 Task: Create Workspace Commercial Mortgages Workspace description Manage and update customer contact lists. Workspace type Other
Action: Mouse moved to (398, 82)
Screenshot: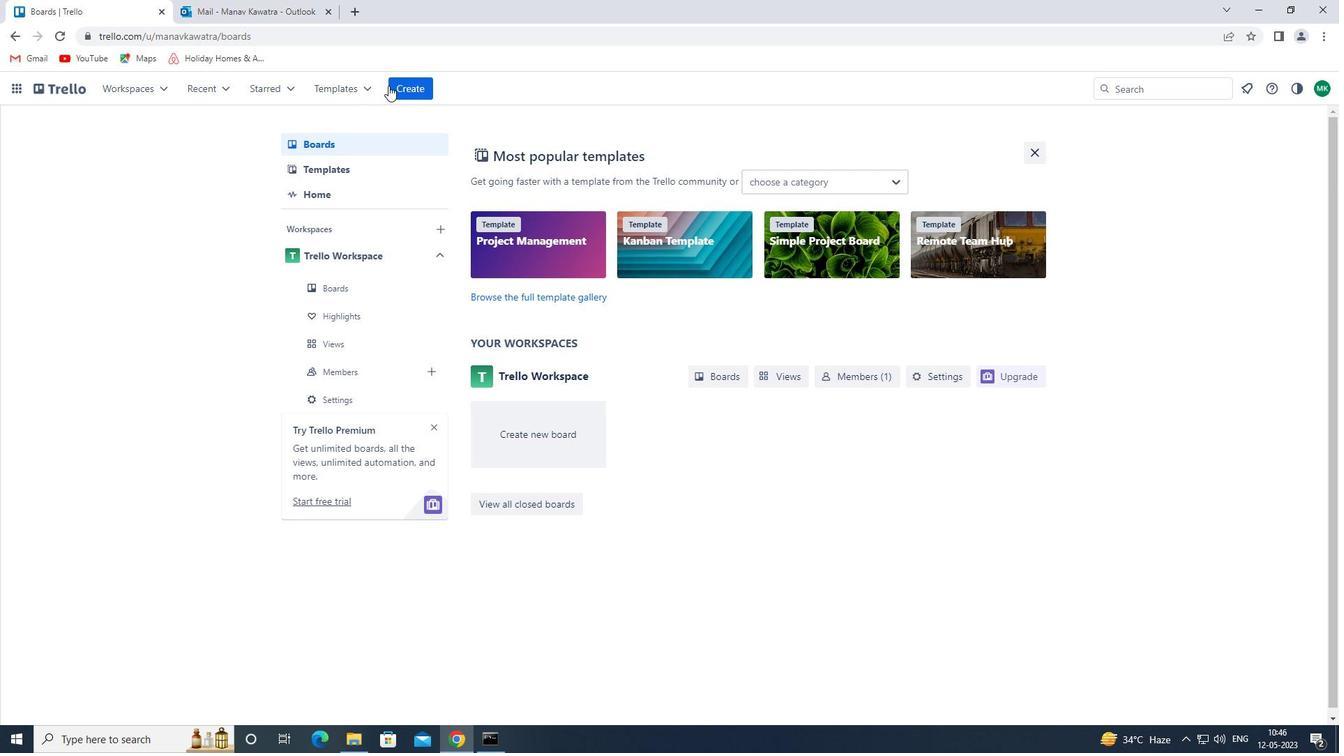 
Action: Mouse pressed left at (398, 82)
Screenshot: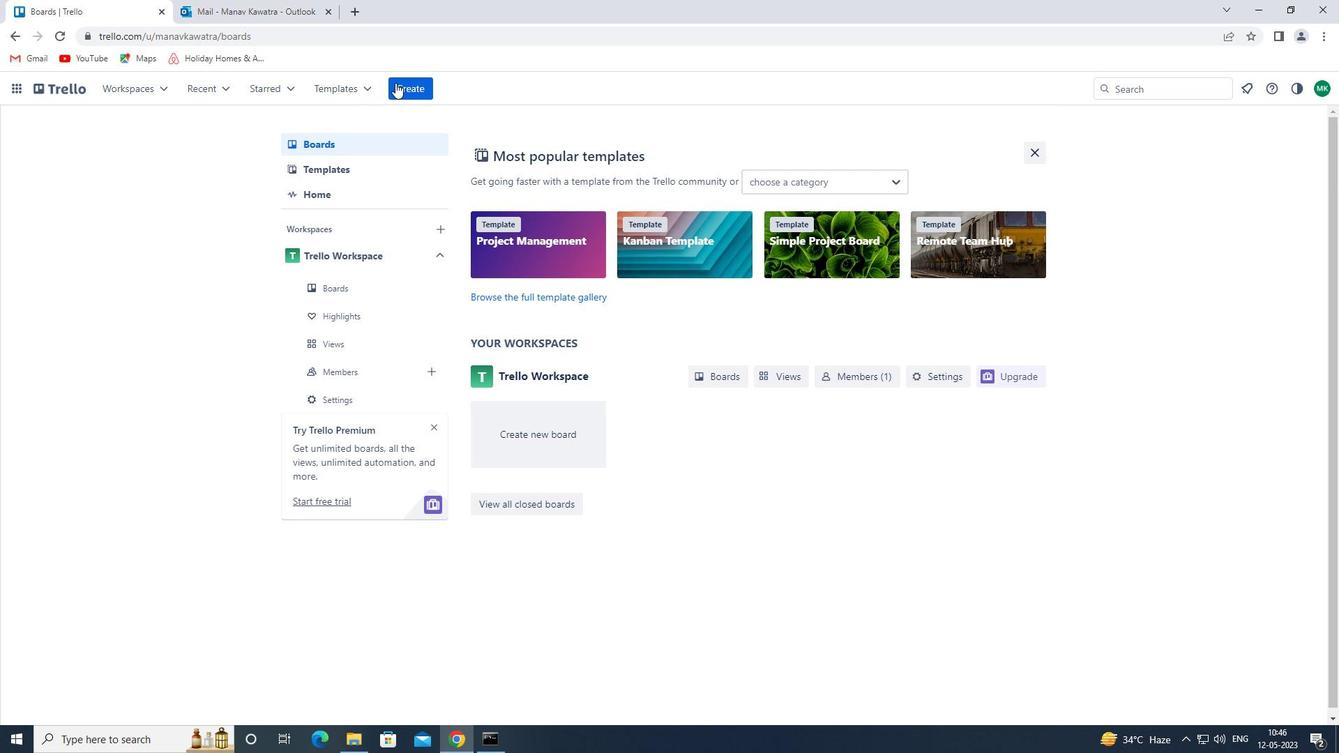 
Action: Mouse moved to (438, 230)
Screenshot: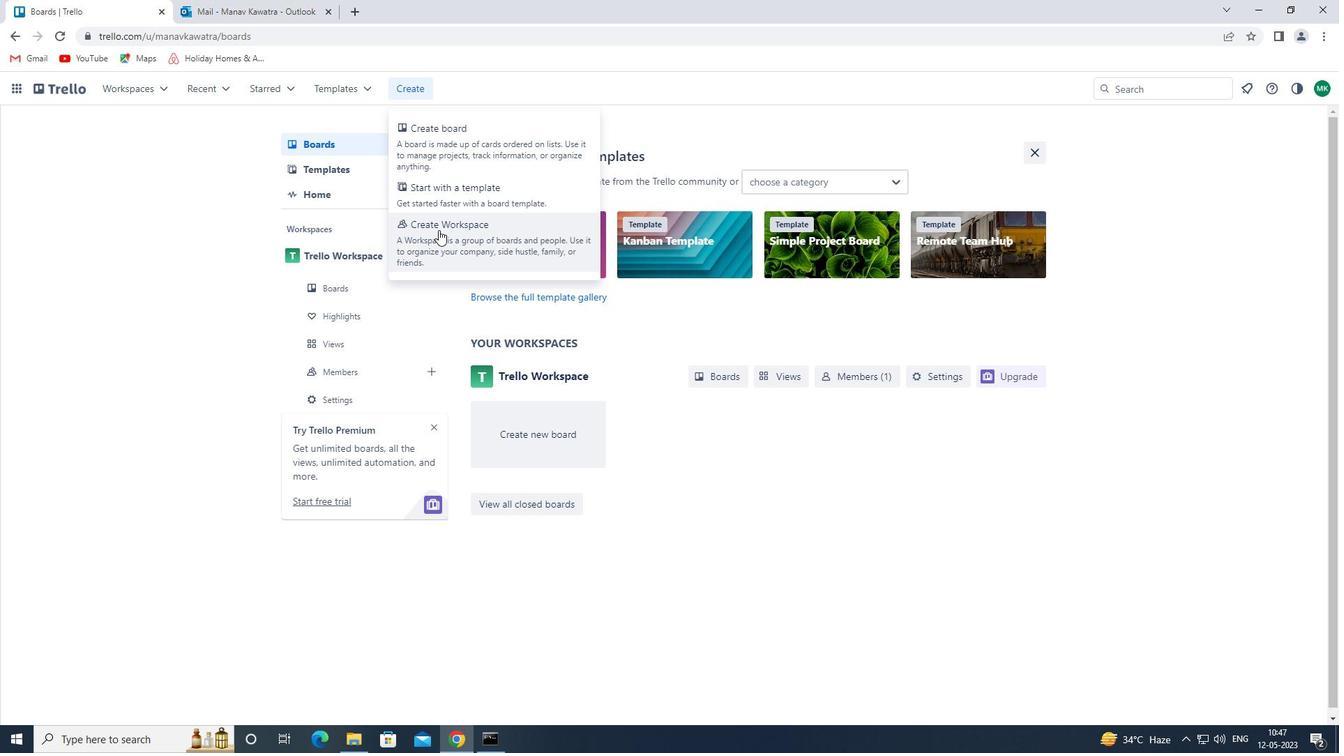 
Action: Mouse pressed left at (438, 230)
Screenshot: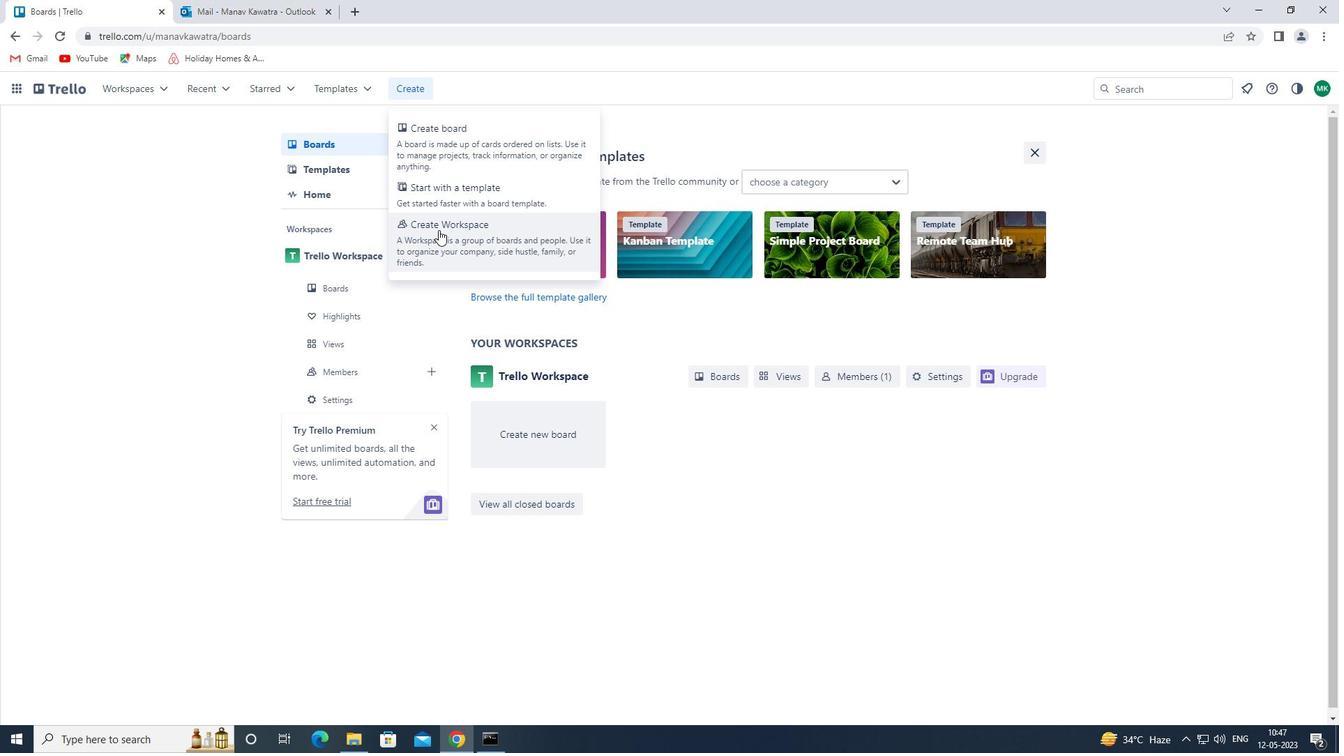 
Action: Mouse moved to (374, 264)
Screenshot: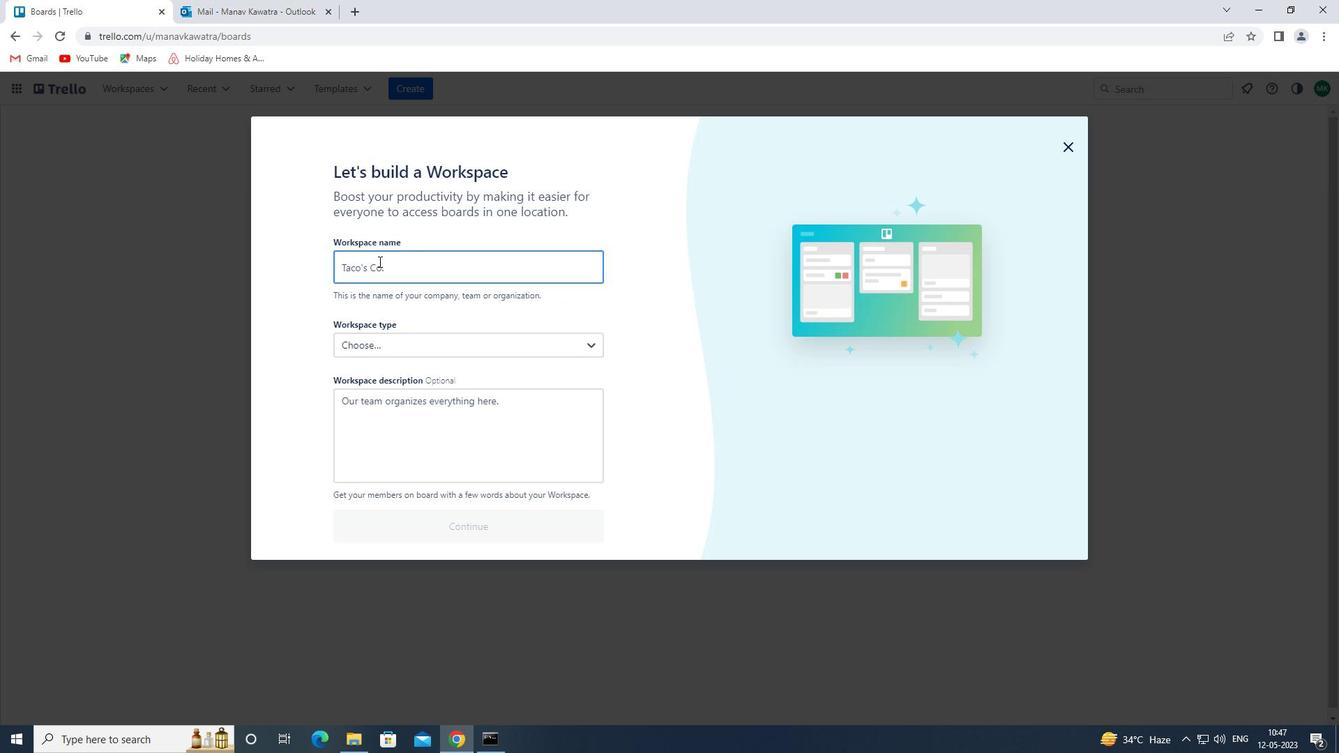 
Action: Mouse pressed left at (374, 264)
Screenshot: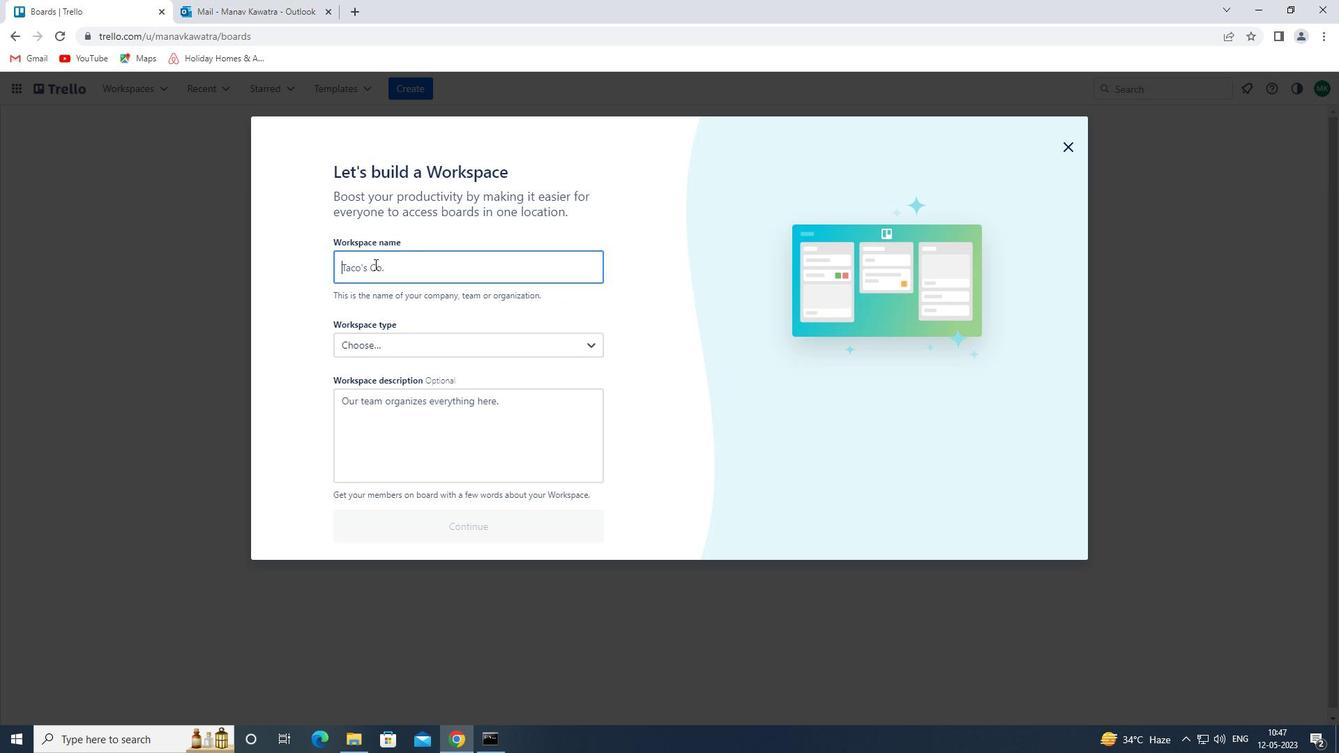
Action: Key pressed <Key.shift><Key.shift><Key.shift><Key.shift><Key.shift><Key.shift><Key.shift><Key.shift><Key.shift><Key.shift><Key.shift><Key.shift><Key.shift><Key.shift><Key.shift><Key.shift><Key.shift>COMMERCIAL<Key.space><Key.shift>MORTGAGES
Screenshot: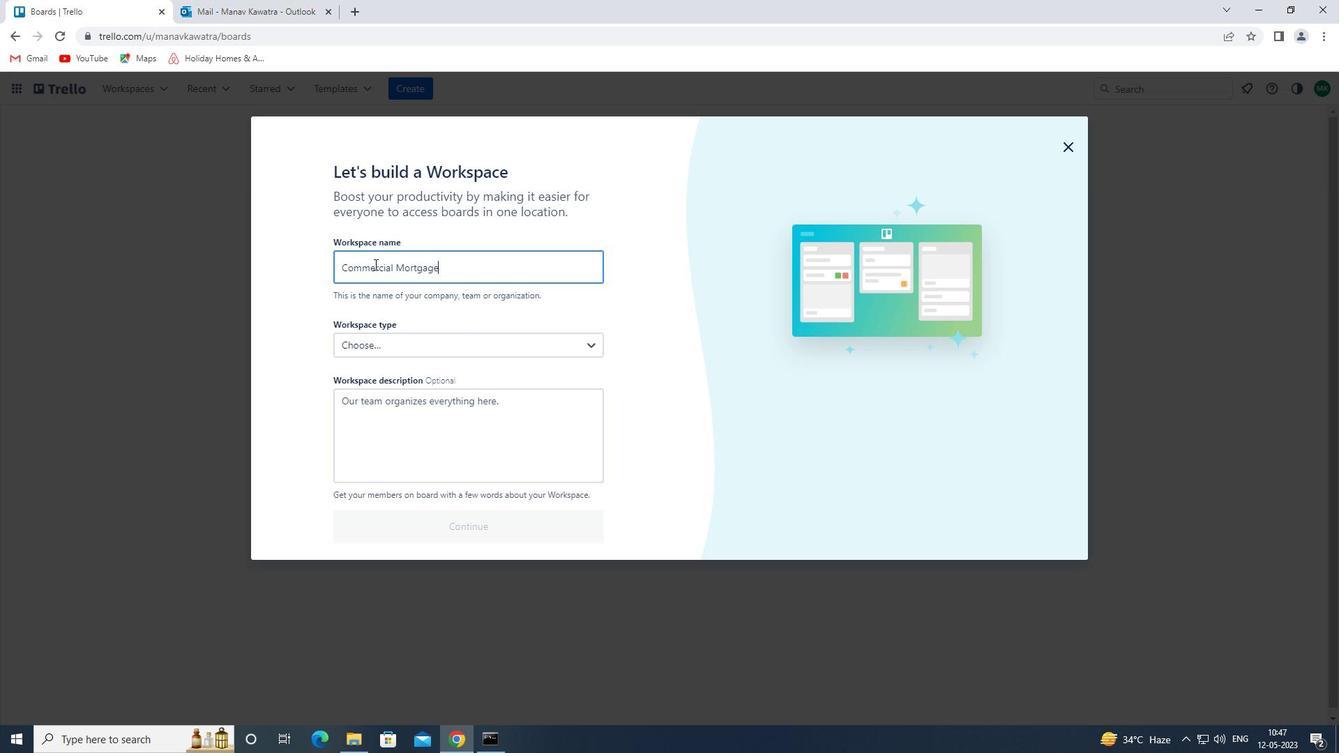 
Action: Mouse moved to (392, 429)
Screenshot: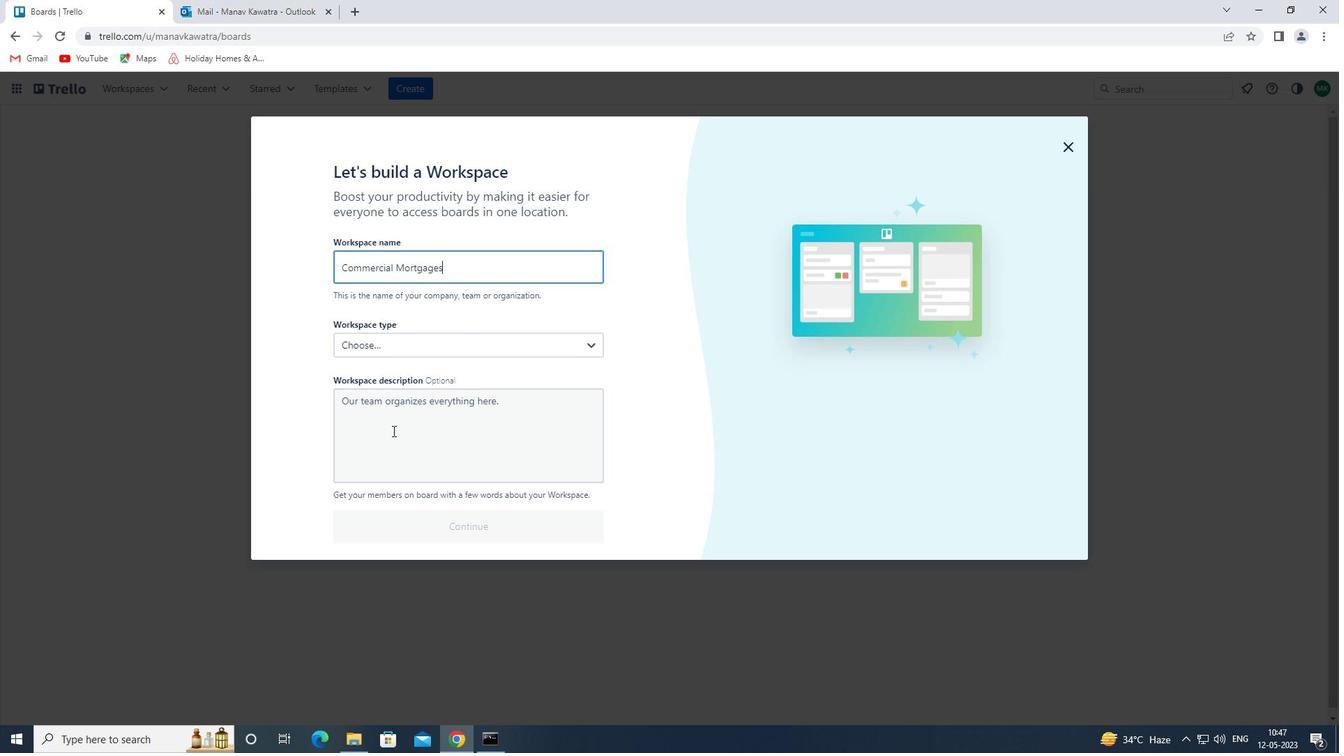 
Action: Mouse pressed left at (392, 429)
Screenshot: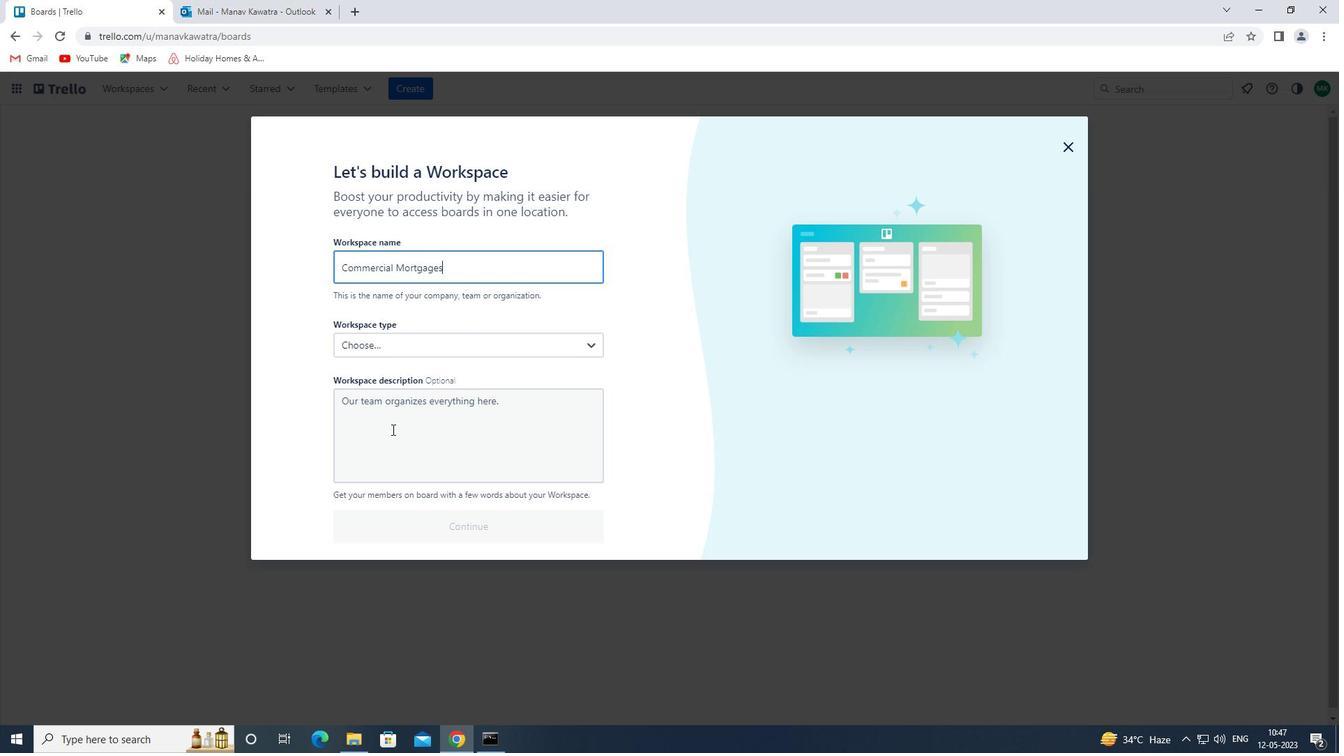 
Action: Mouse moved to (392, 429)
Screenshot: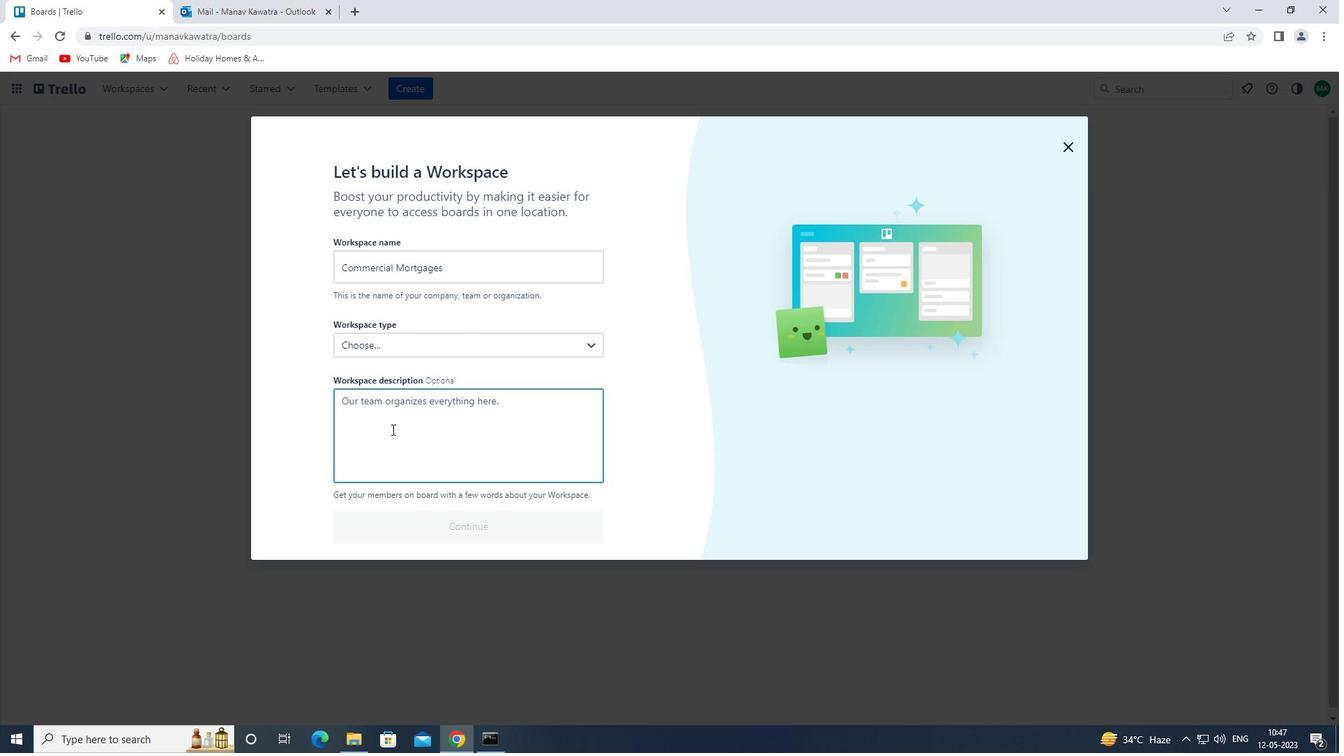 
Action: Key pressed <Key.shift><Key.shift>MANAGE<Key.space>AND<Key.space>UPDATE<Key.space>CUSTOMER-CONTACT<Key.space>LISTS
Screenshot: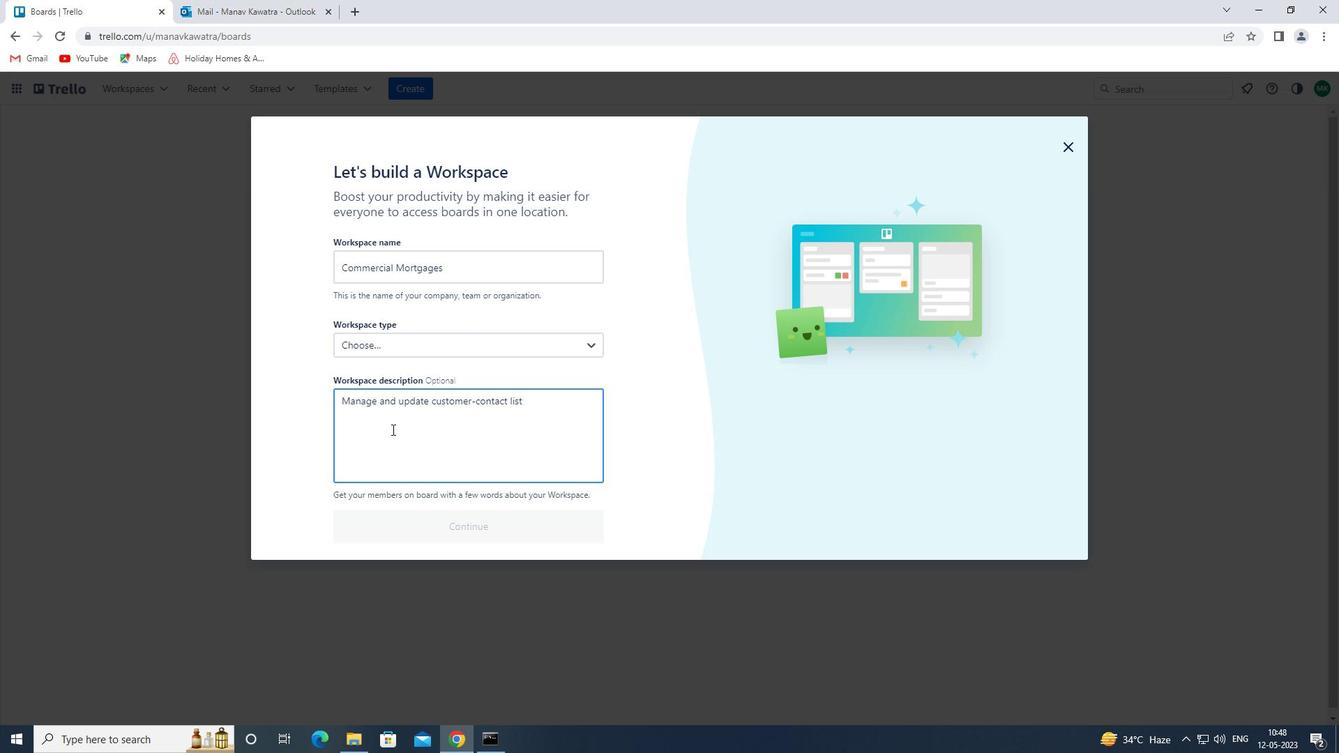 
Action: Mouse moved to (379, 339)
Screenshot: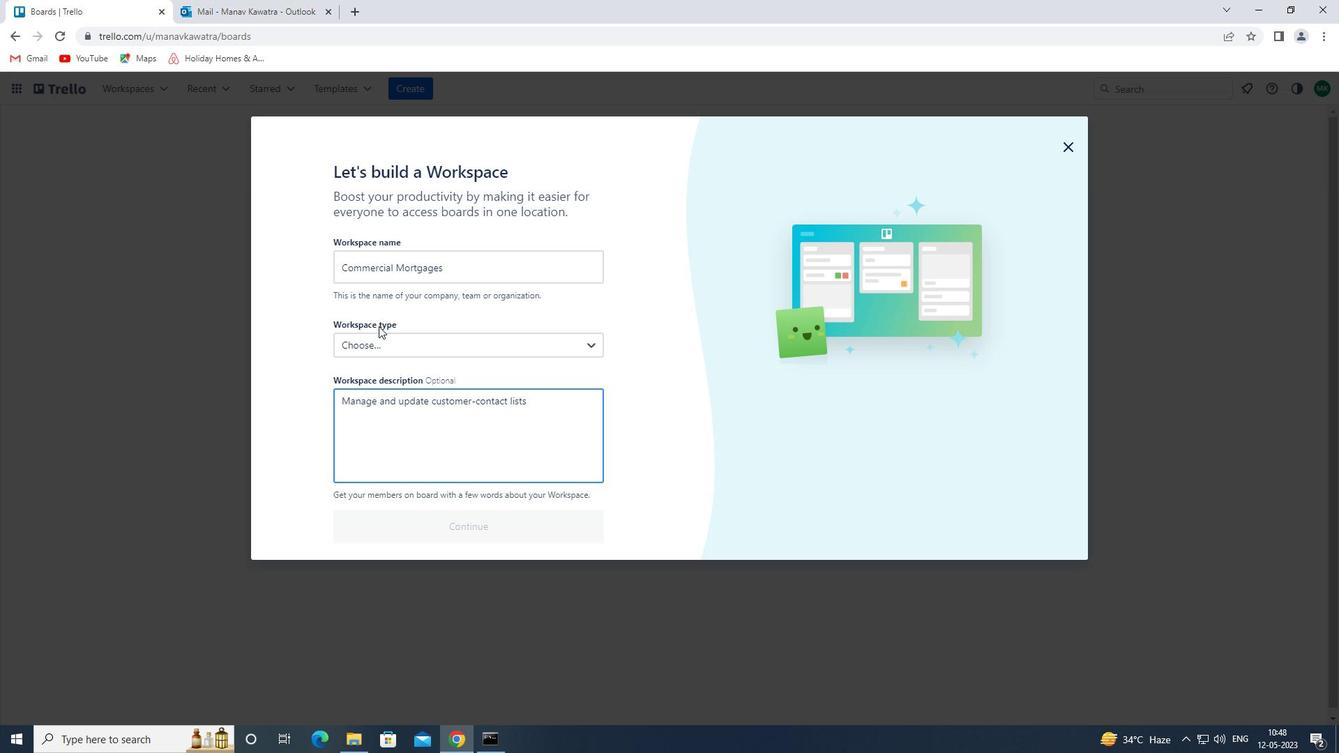 
Action: Mouse pressed left at (379, 339)
Screenshot: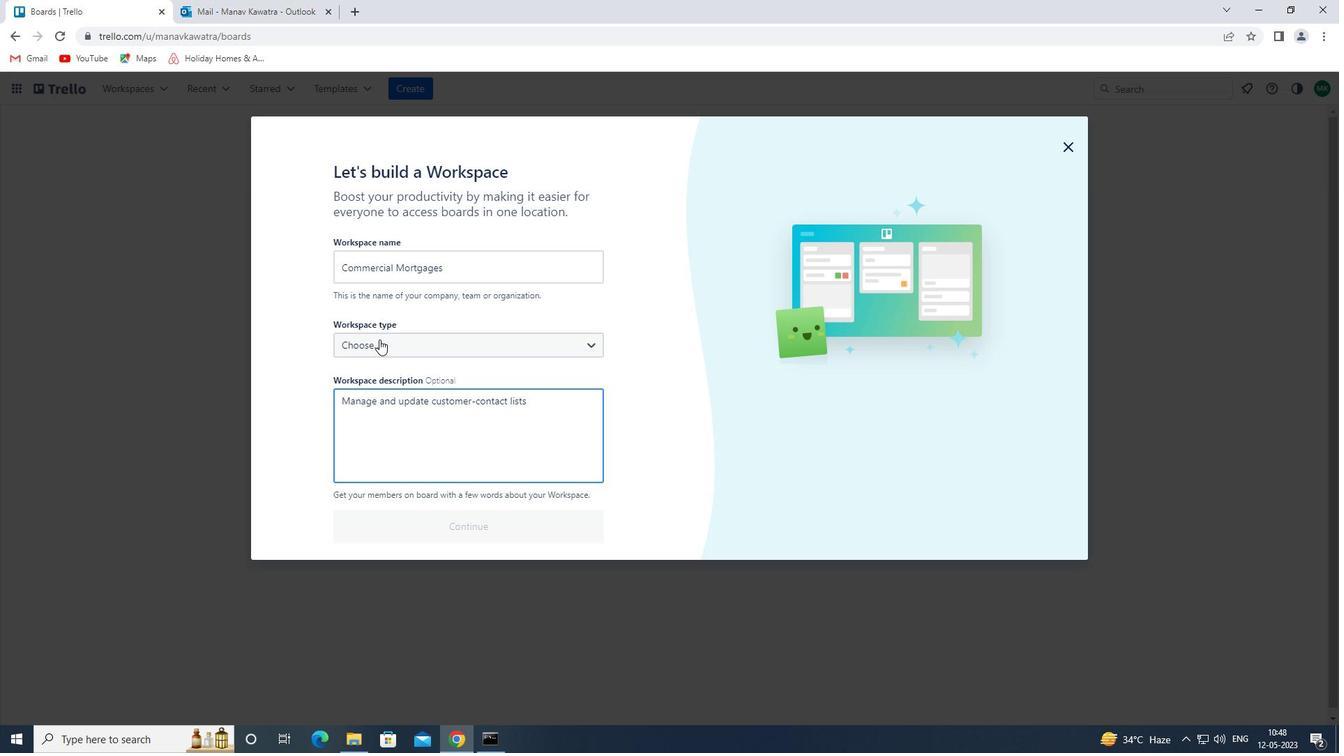 
Action: Mouse moved to (367, 540)
Screenshot: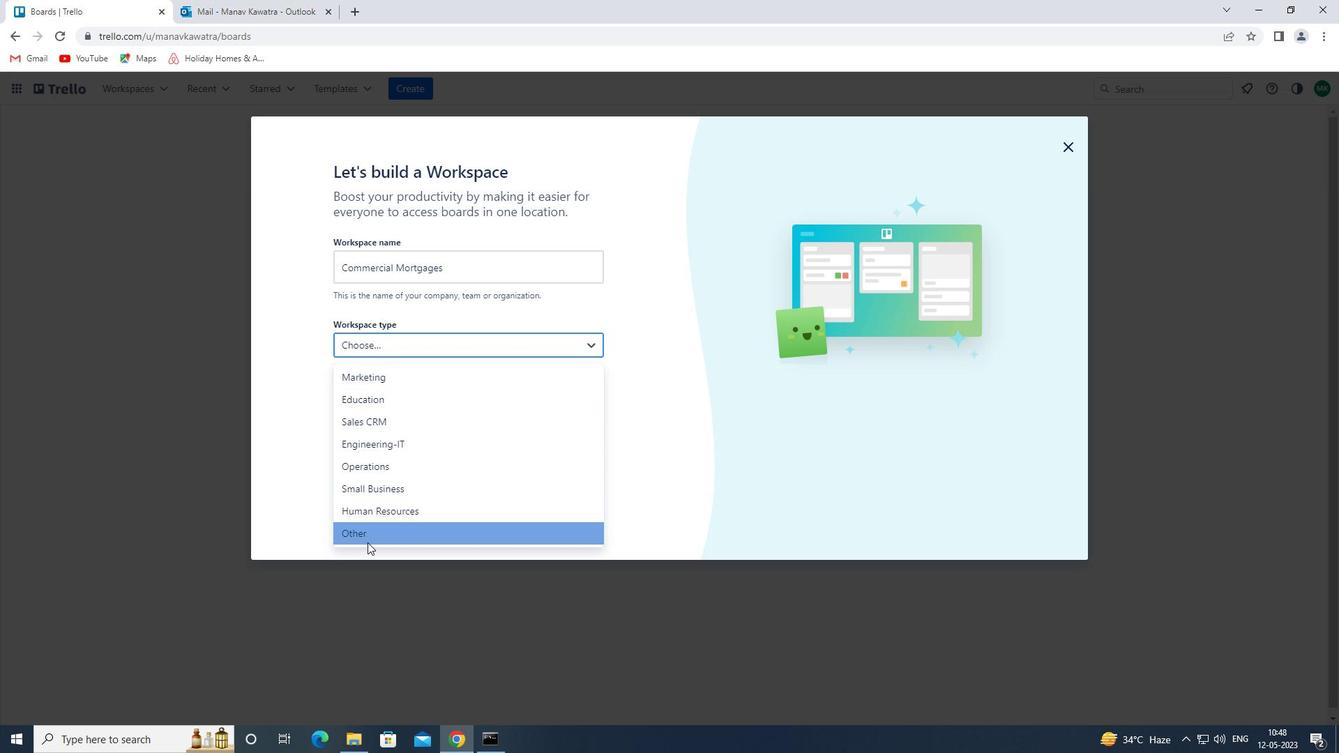 
Action: Mouse pressed left at (367, 540)
Screenshot: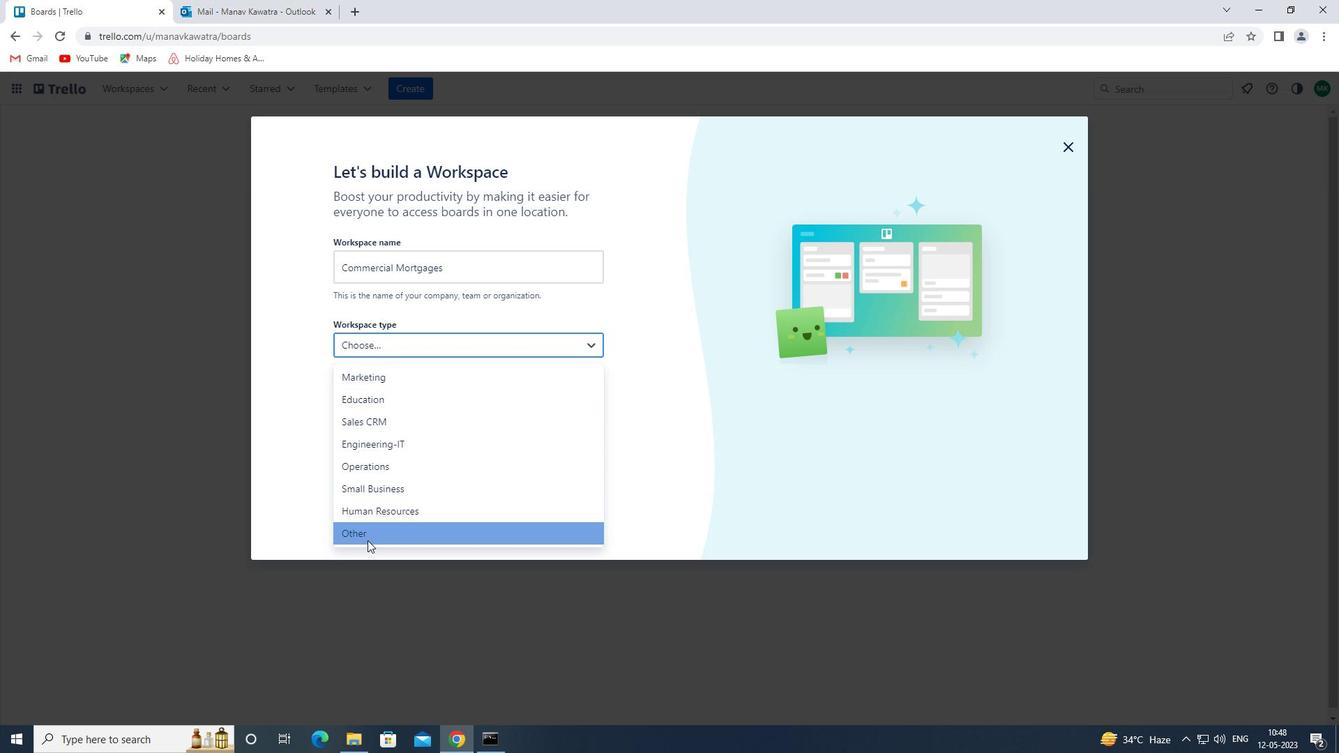 
Action: Mouse moved to (491, 534)
Screenshot: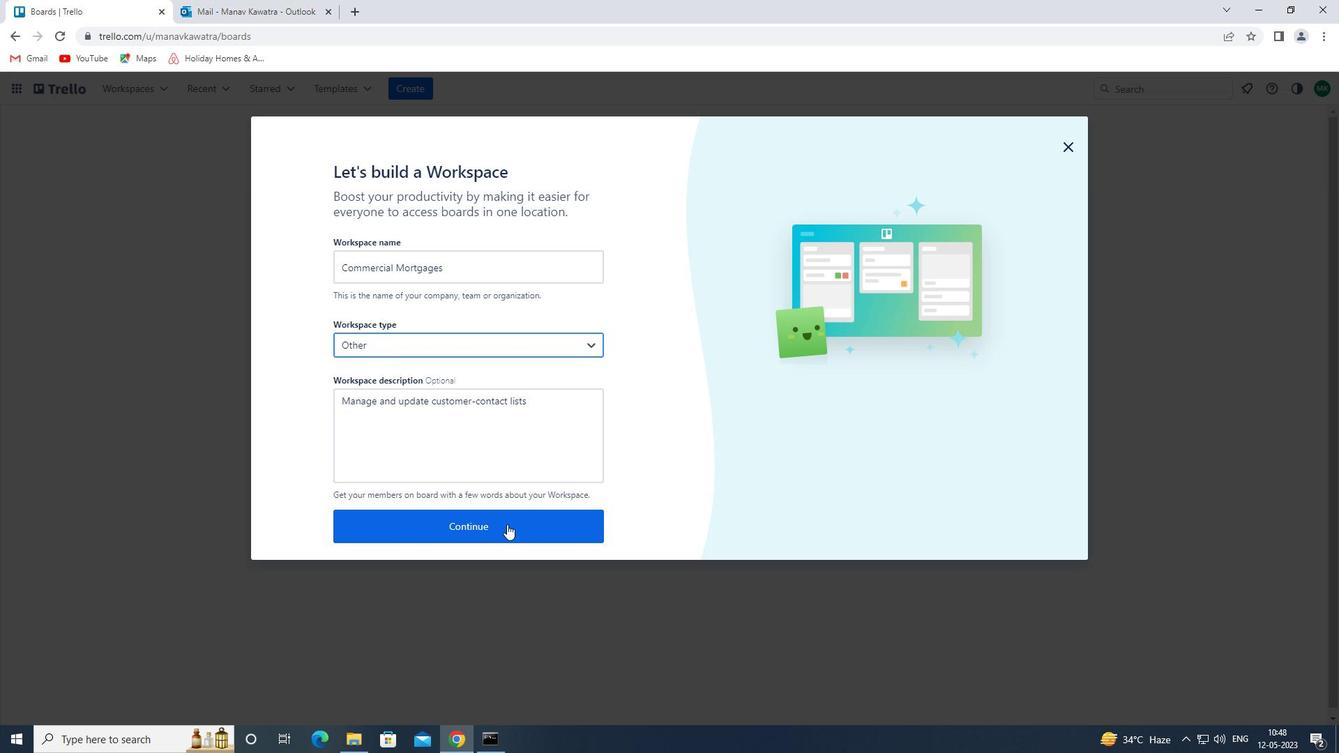 
Action: Mouse pressed left at (491, 534)
Screenshot: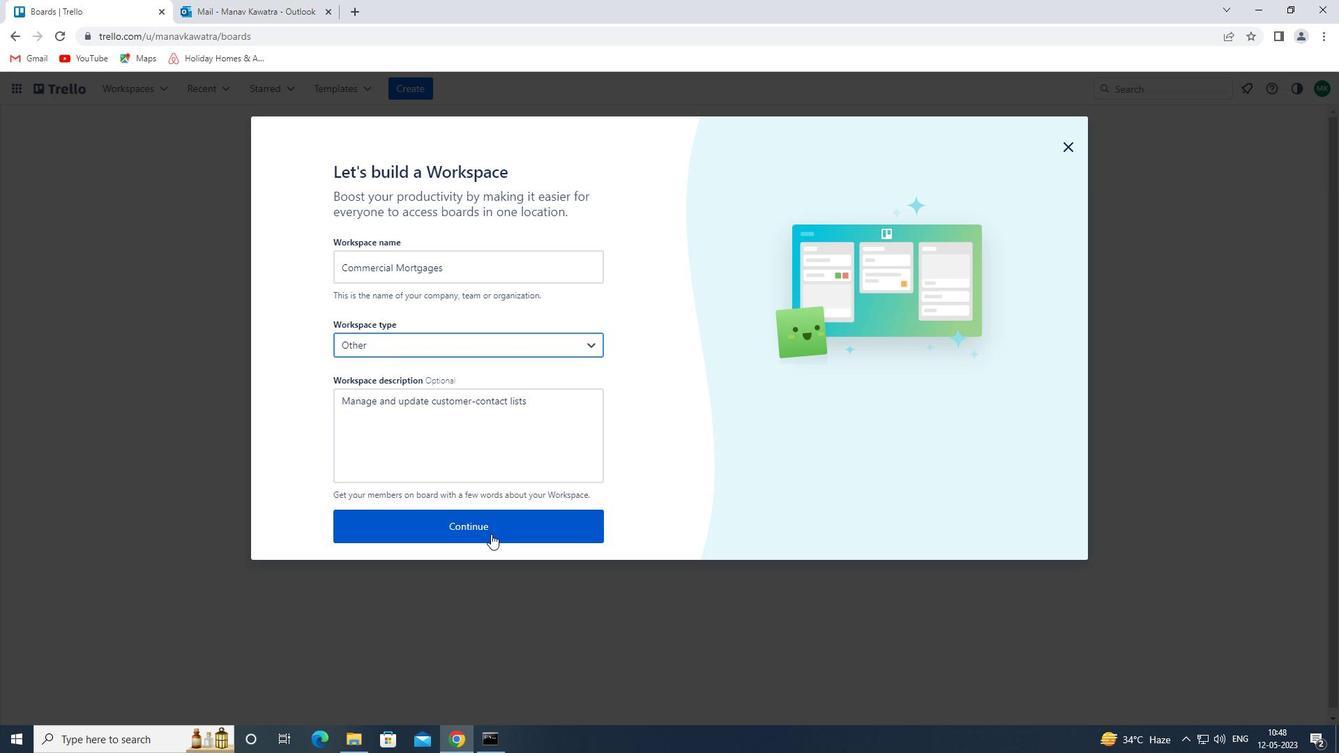 
